 Task: Log work in the project ZestTech for the issue 'Implement a new cloud-based fleet management system for a company with advanced vehicle tracking and maintenance features' spent time as '6w 1d 19h 22m' and remaining time as '6w 1d 22h 43m' and move to bottom of backlog. Now add the issue to the epic 'IT Service Management (ITSM) Implementation'.
Action: Mouse moved to (213, 63)
Screenshot: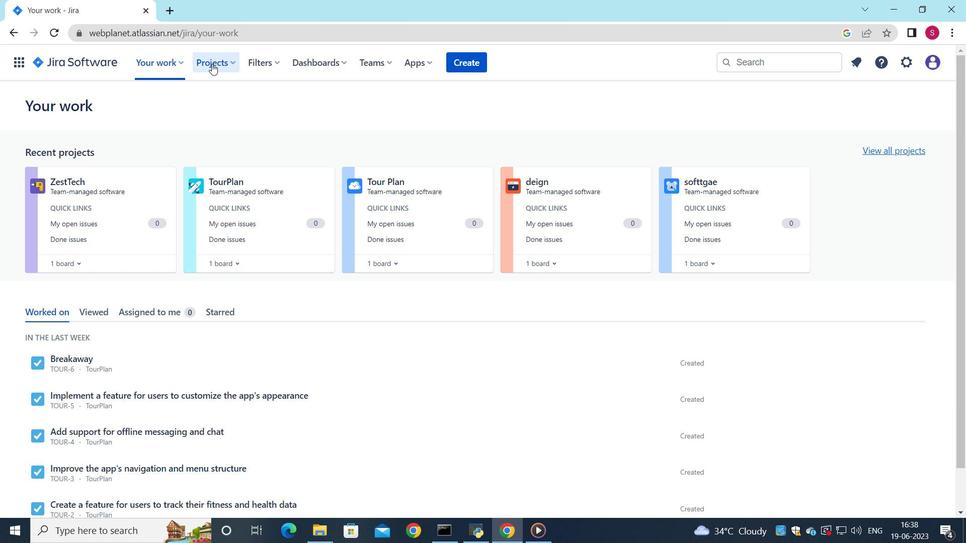 
Action: Mouse pressed left at (213, 63)
Screenshot: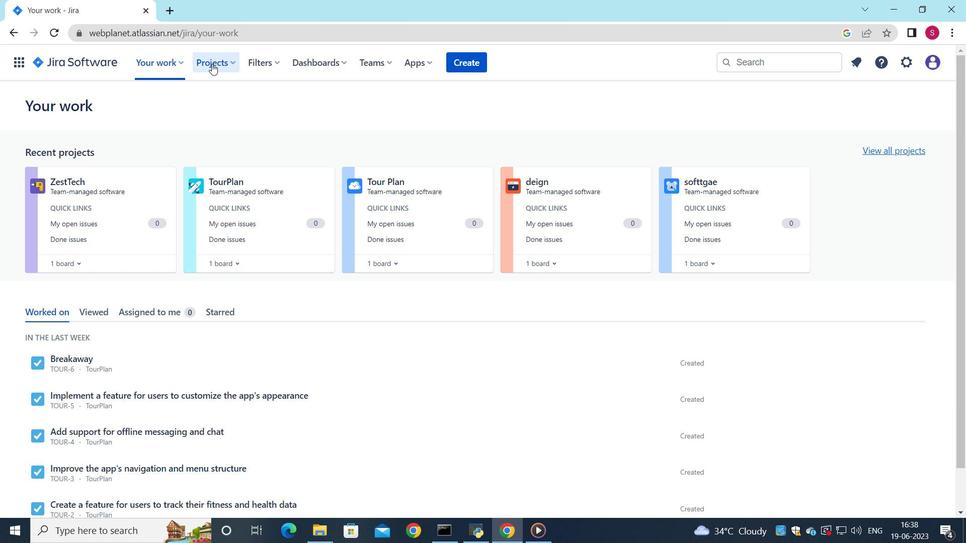 
Action: Mouse moved to (249, 112)
Screenshot: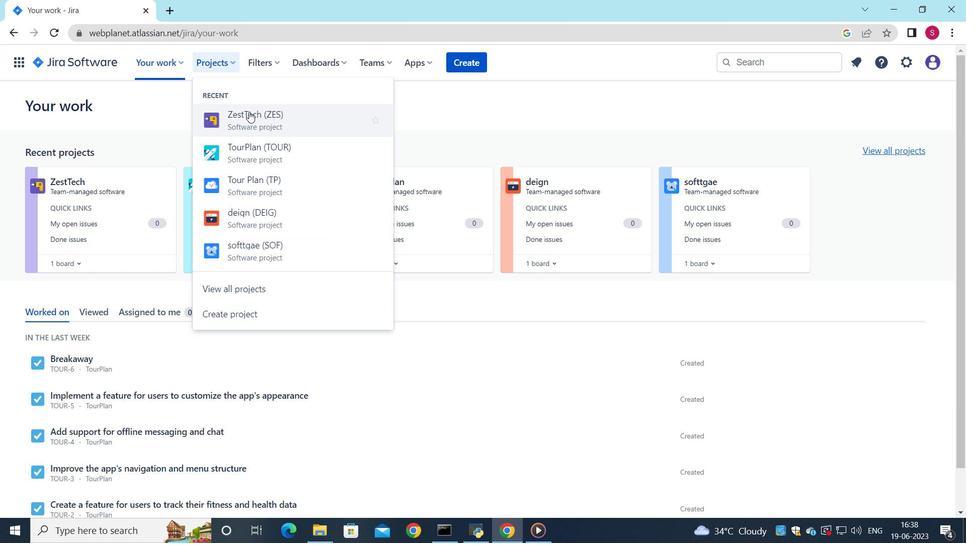 
Action: Mouse pressed left at (249, 112)
Screenshot: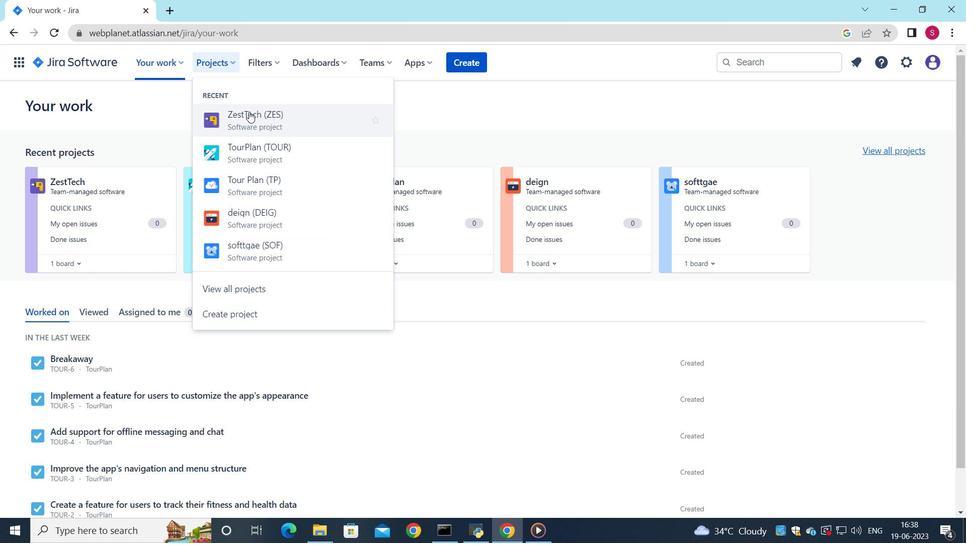 
Action: Mouse moved to (104, 196)
Screenshot: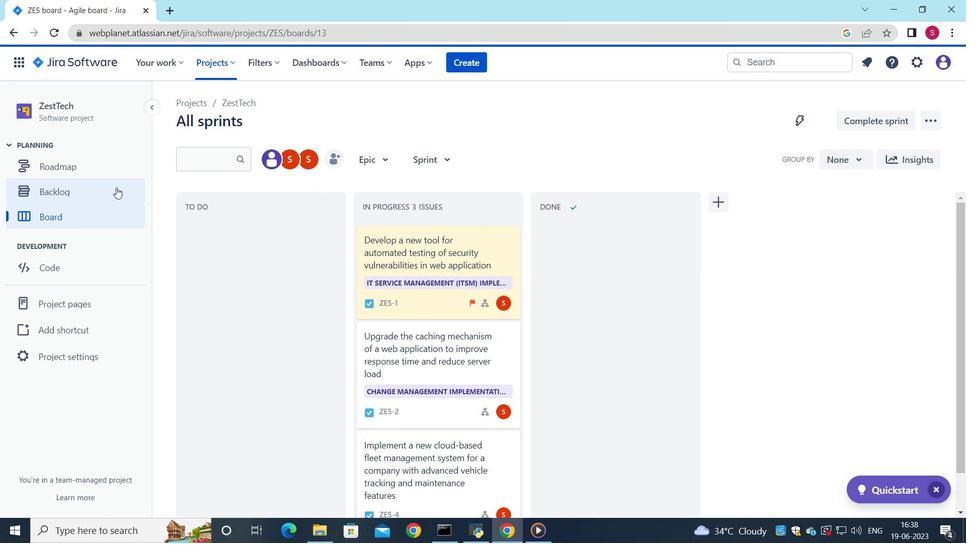 
Action: Mouse pressed left at (104, 196)
Screenshot: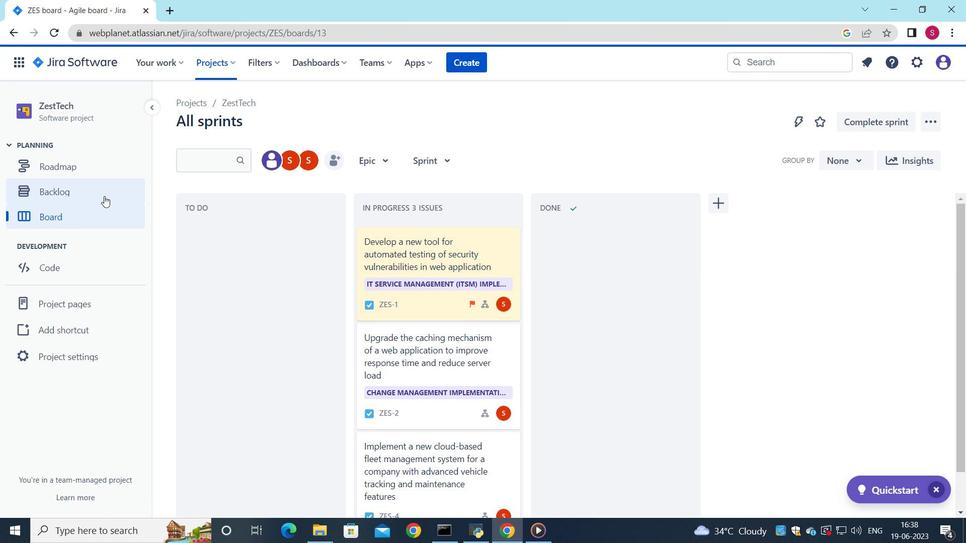
Action: Mouse moved to (725, 362)
Screenshot: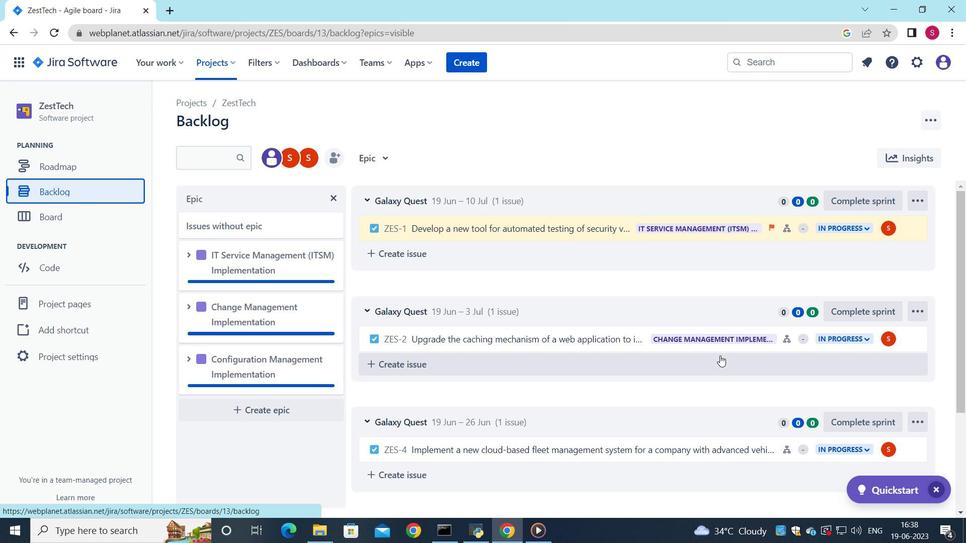 
Action: Mouse scrolled (725, 362) with delta (0, 0)
Screenshot: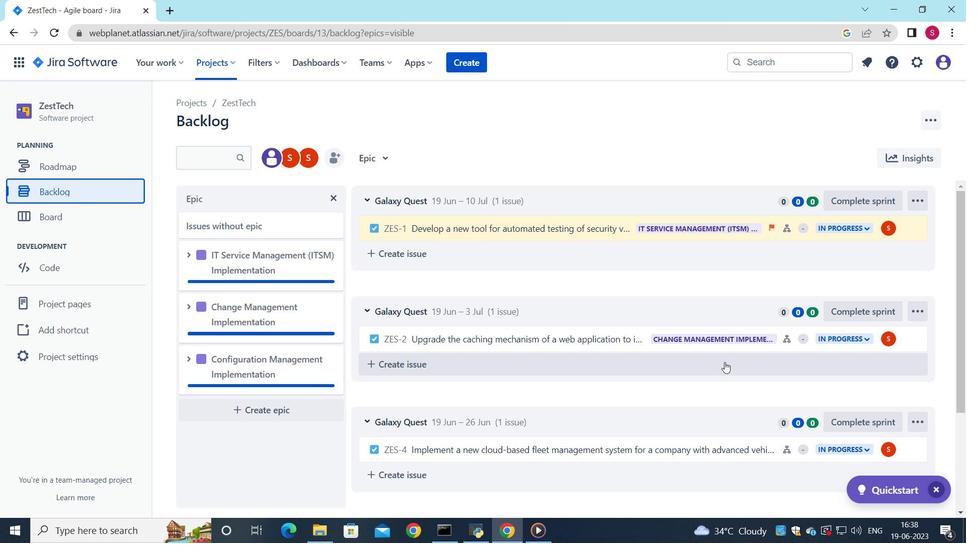 
Action: Mouse scrolled (725, 362) with delta (0, 0)
Screenshot: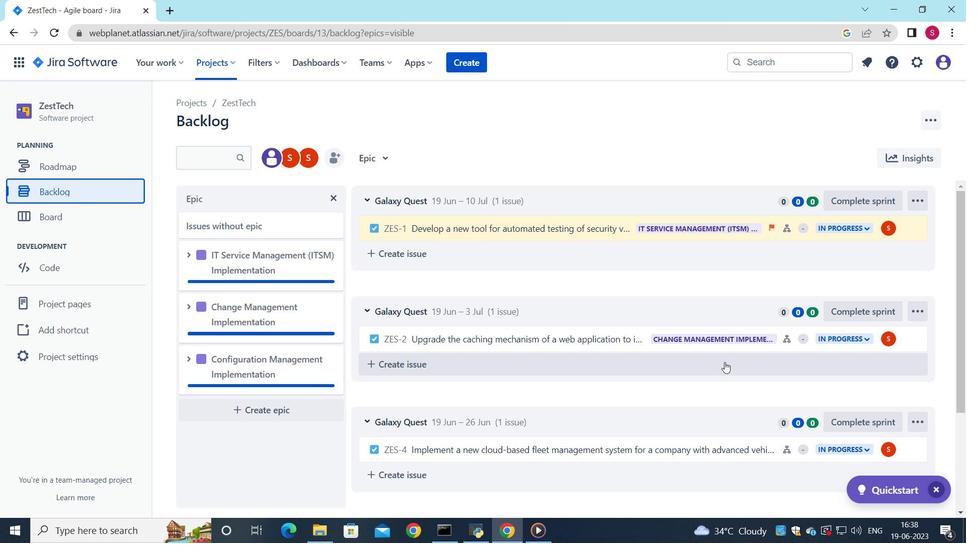 
Action: Mouse scrolled (725, 362) with delta (0, 0)
Screenshot: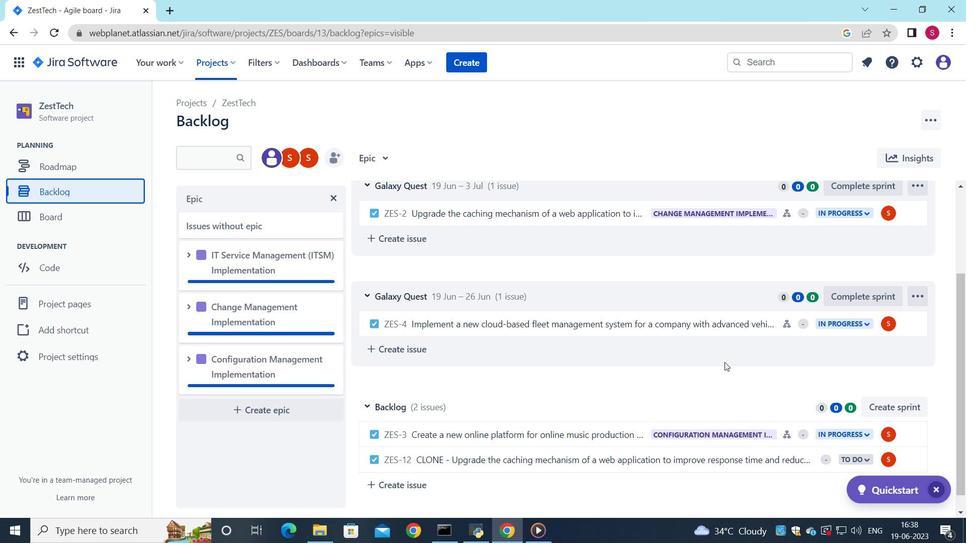 
Action: Mouse scrolled (725, 362) with delta (0, 0)
Screenshot: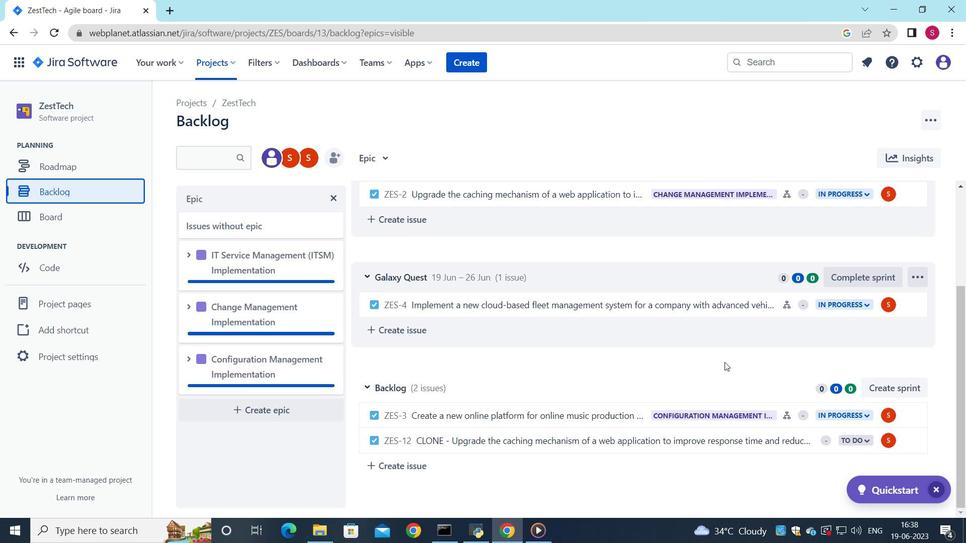 
Action: Mouse moved to (904, 413)
Screenshot: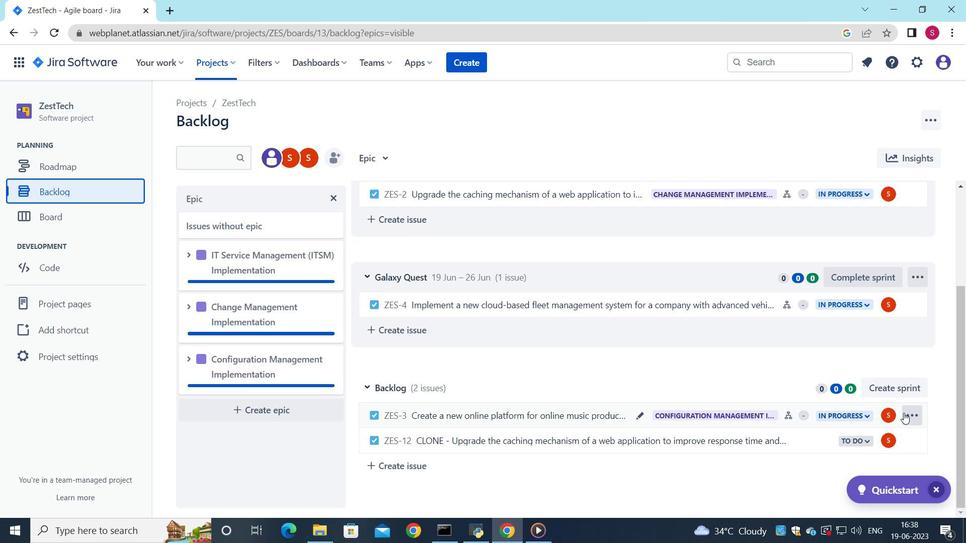 
Action: Mouse pressed left at (904, 413)
Screenshot: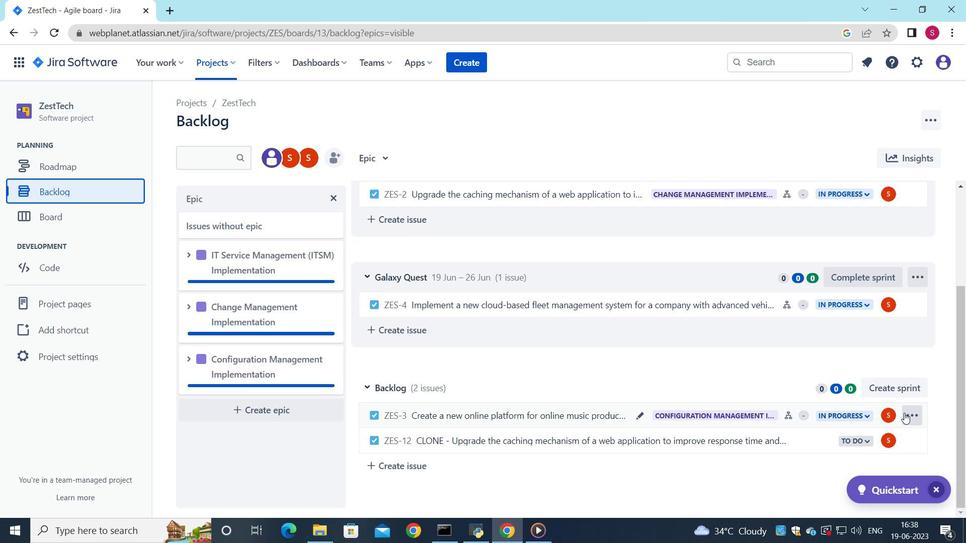 
Action: Mouse moved to (792, 415)
Screenshot: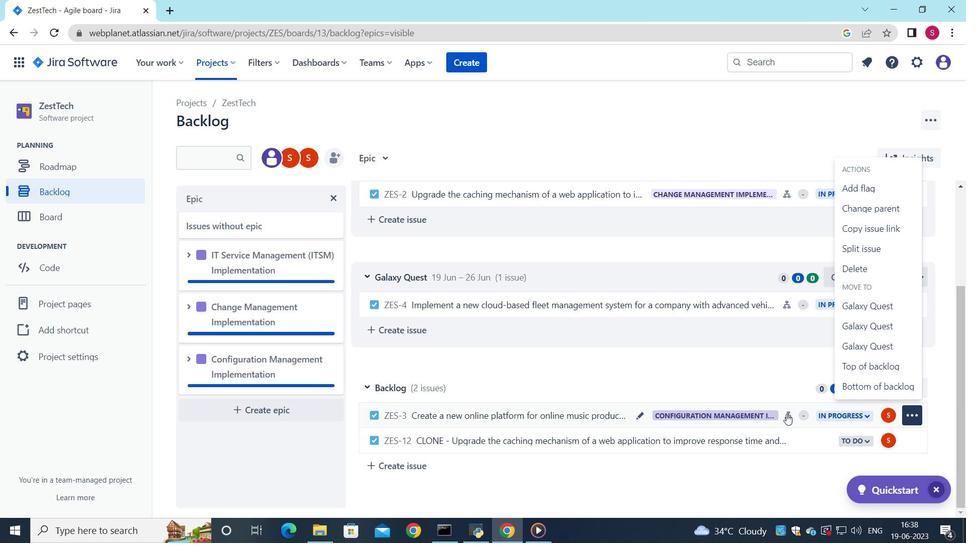 
Action: Mouse pressed left at (792, 415)
Screenshot: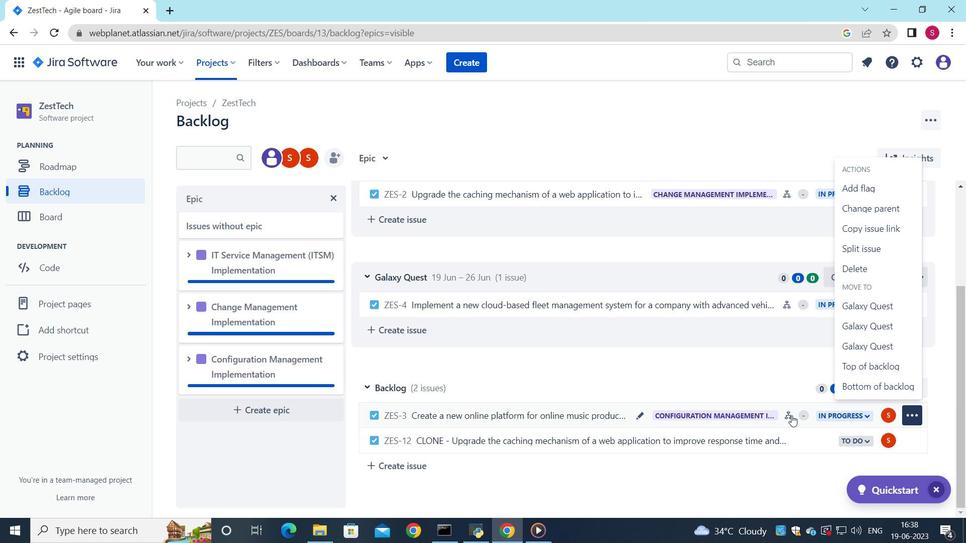 
Action: Mouse moved to (791, 417)
Screenshot: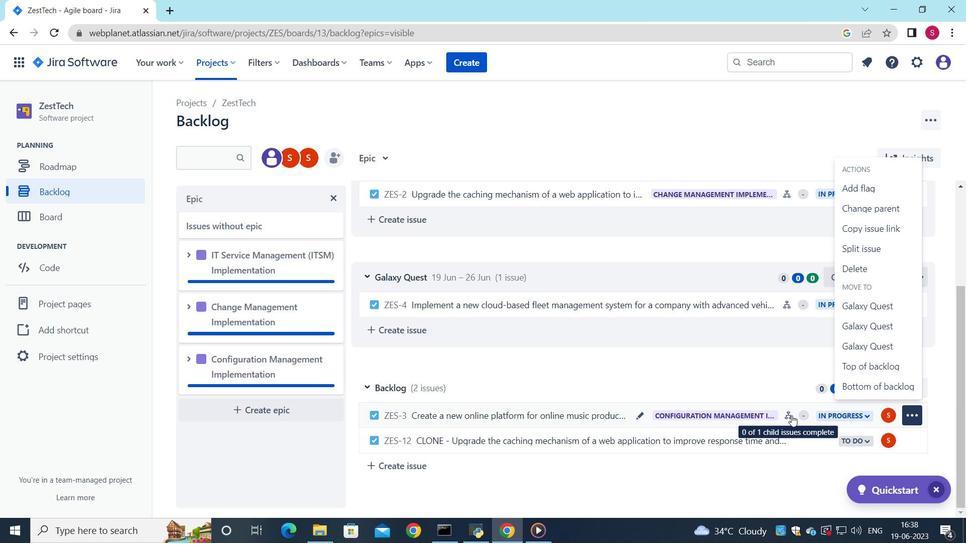 
Action: Mouse pressed left at (791, 417)
Screenshot: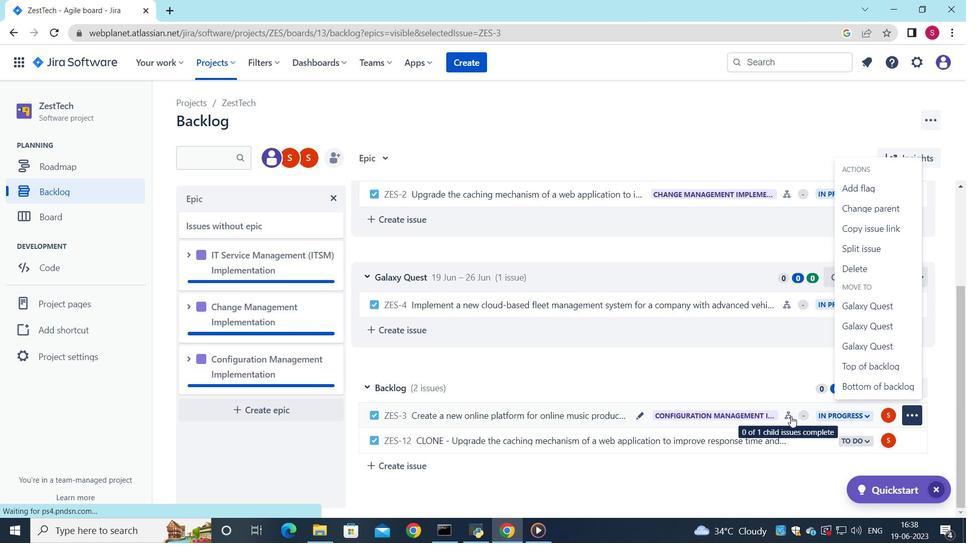 
Action: Mouse moved to (911, 193)
Screenshot: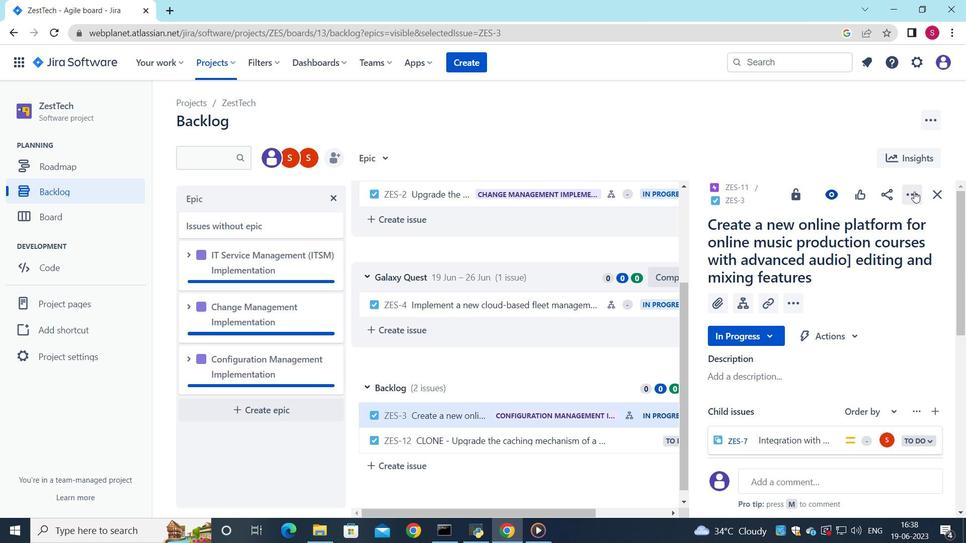 
Action: Mouse pressed left at (911, 193)
Screenshot: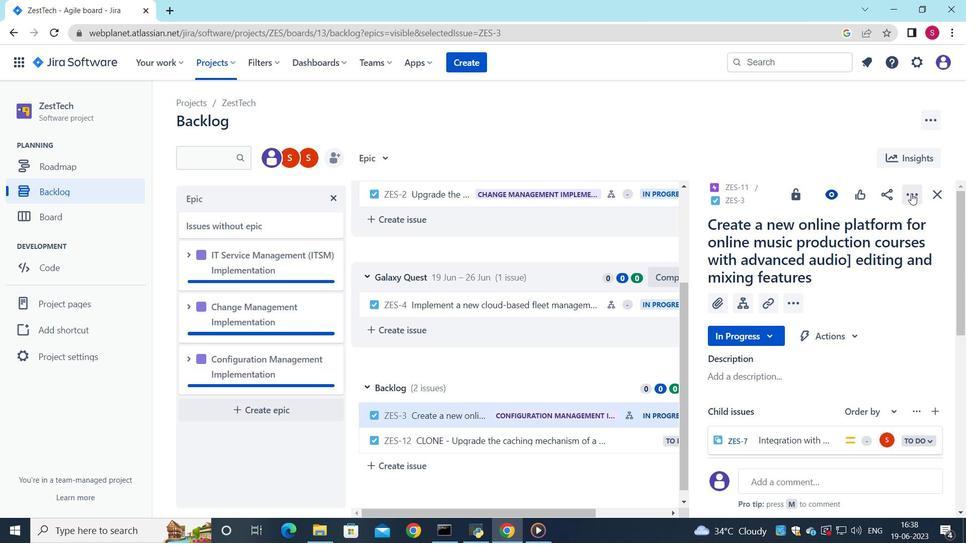 
Action: Mouse moved to (831, 68)
Screenshot: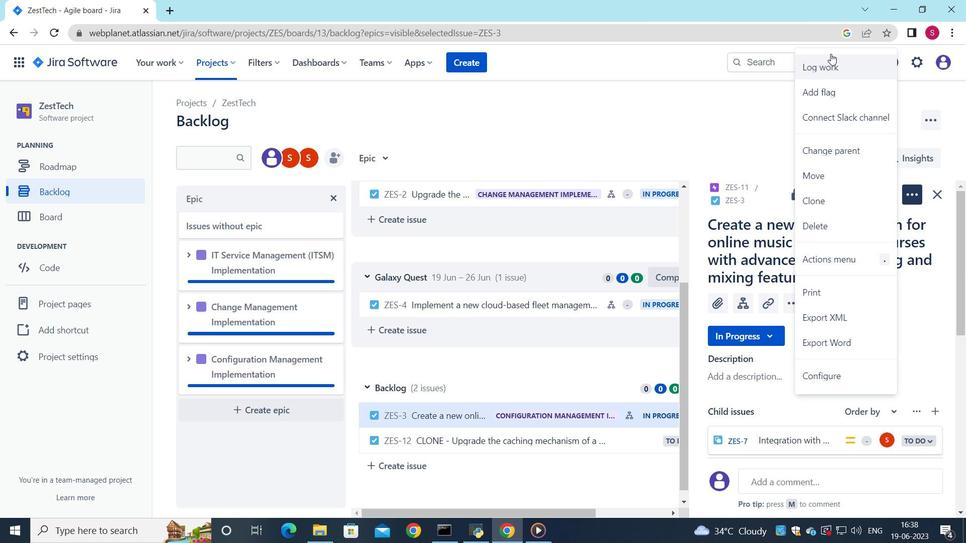 
Action: Mouse pressed left at (831, 68)
Screenshot: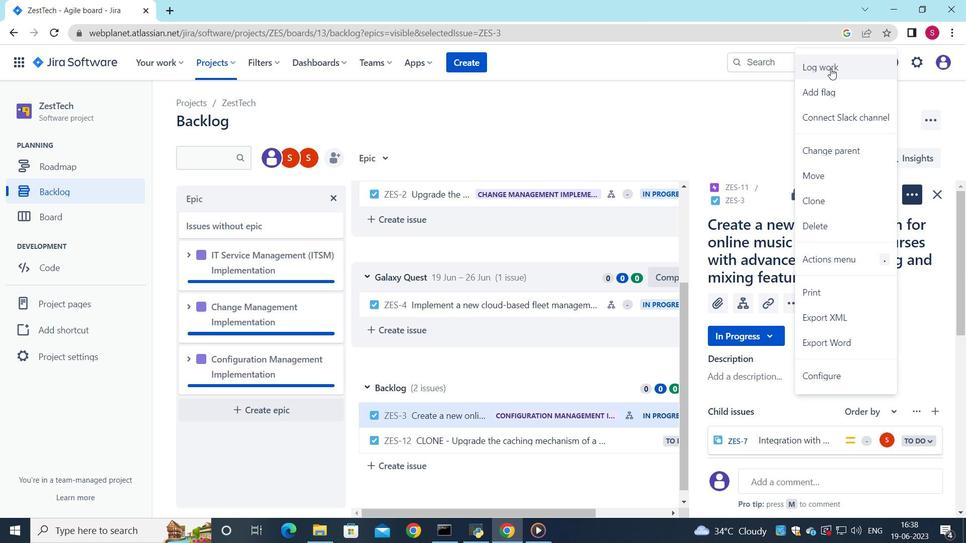 
Action: Mouse moved to (403, 199)
Screenshot: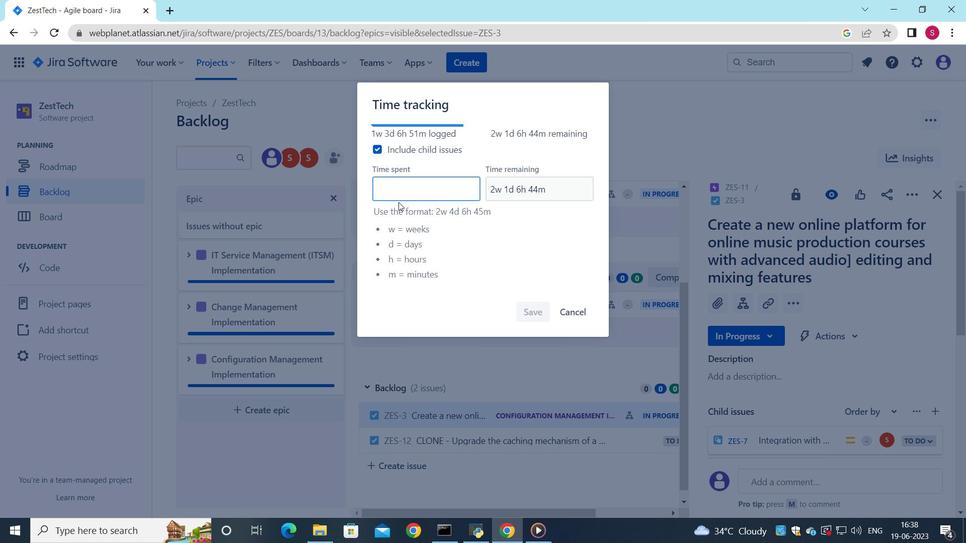 
Action: Key pressed 6w<Key.space>1d<Key.space>19<Key.space><Key.backspace>h<Key.space>22m
Screenshot: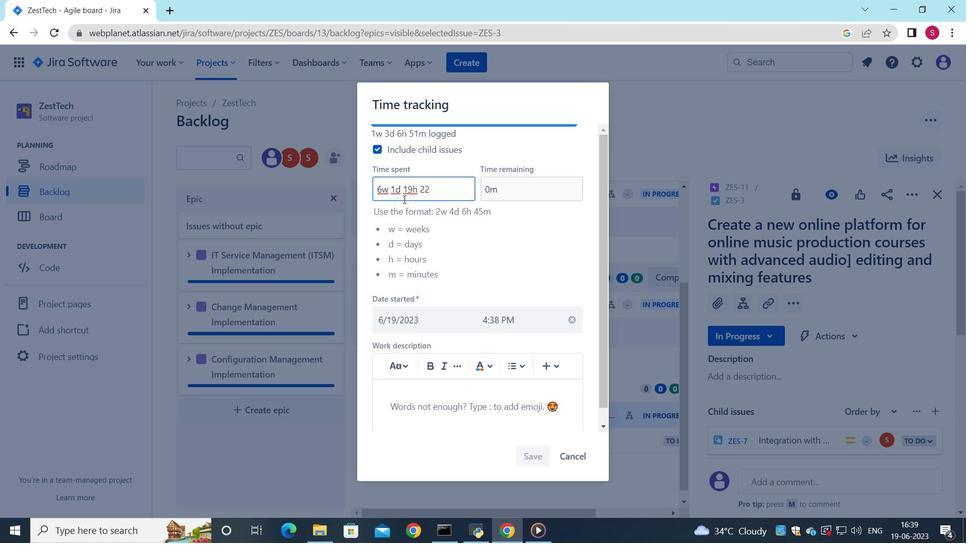 
Action: Mouse moved to (518, 191)
Screenshot: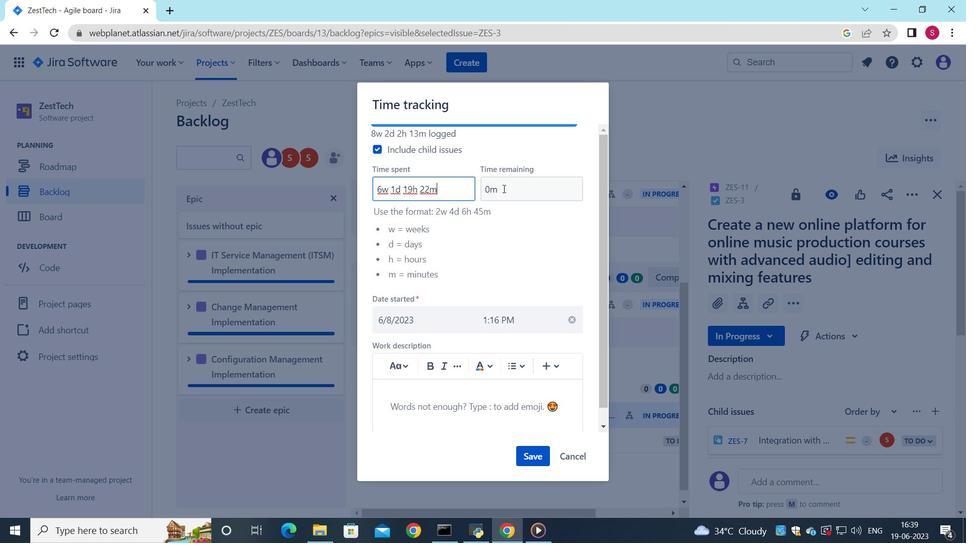 
Action: Mouse pressed left at (518, 191)
Screenshot: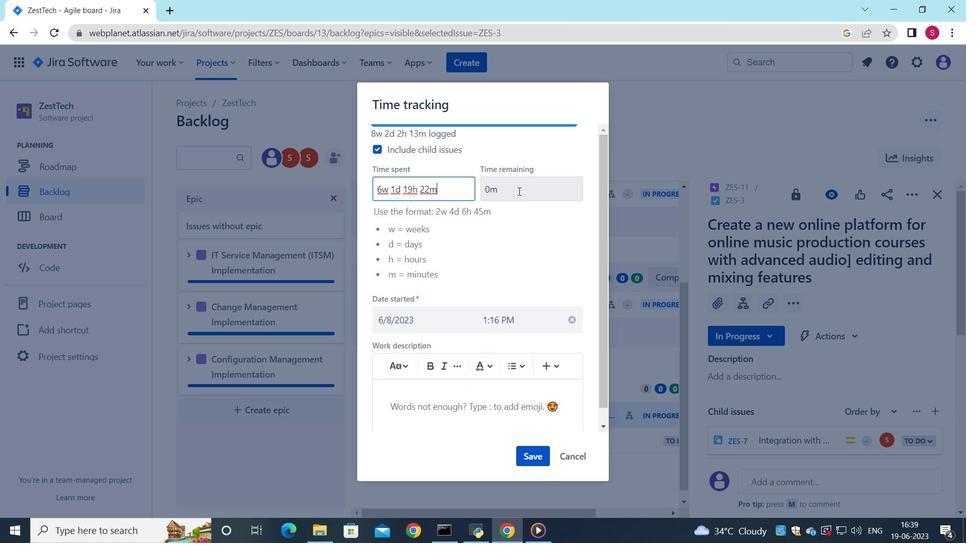 
Action: Key pressed <Key.backspace><Key.backspace>6w<Key.space>1d<Key.space>22h<Key.space>43m
Screenshot: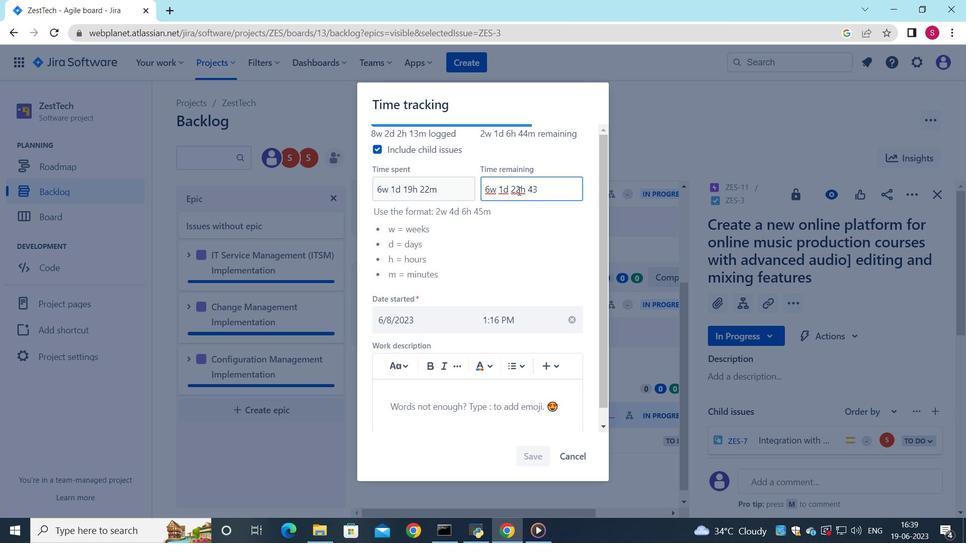 
Action: Mouse moved to (535, 460)
Screenshot: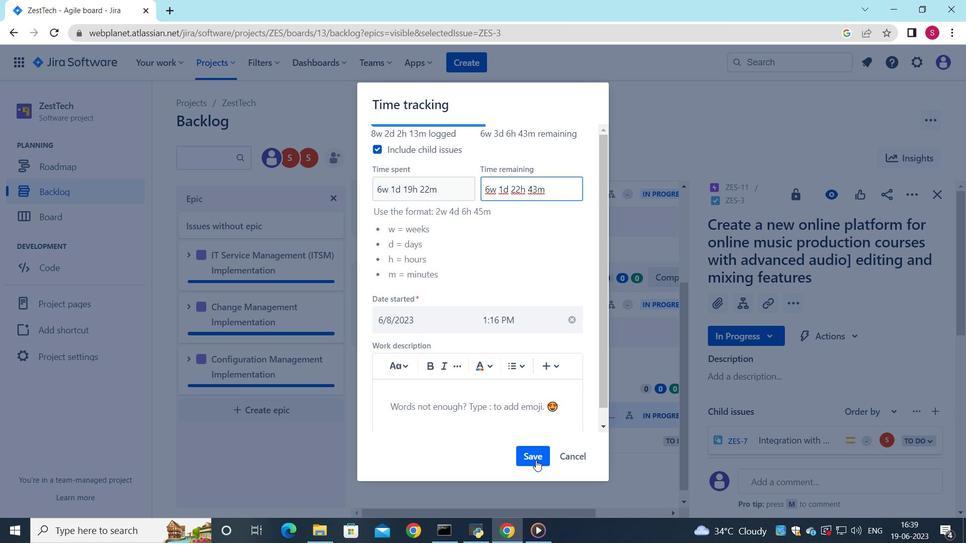 
Action: Mouse pressed left at (535, 460)
Screenshot: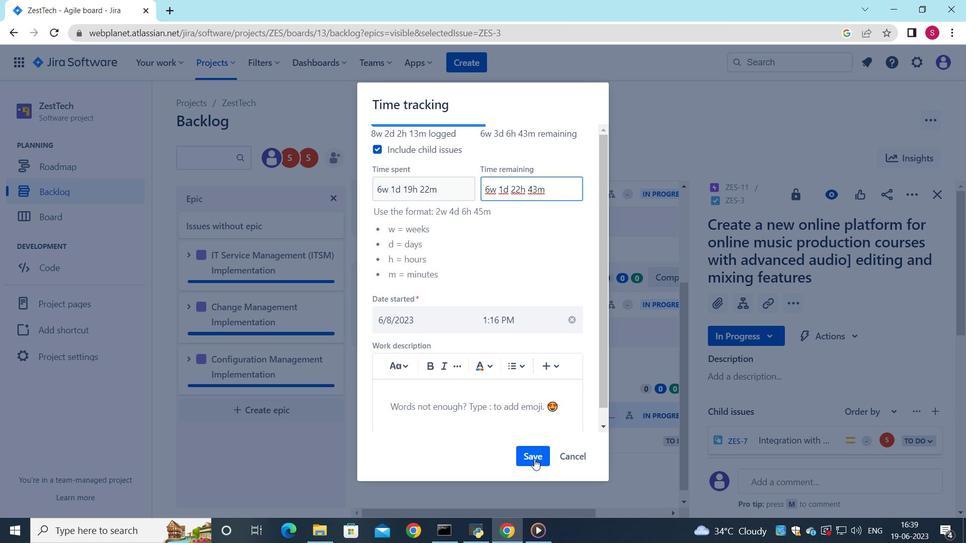 
Action: Mouse moved to (938, 195)
Screenshot: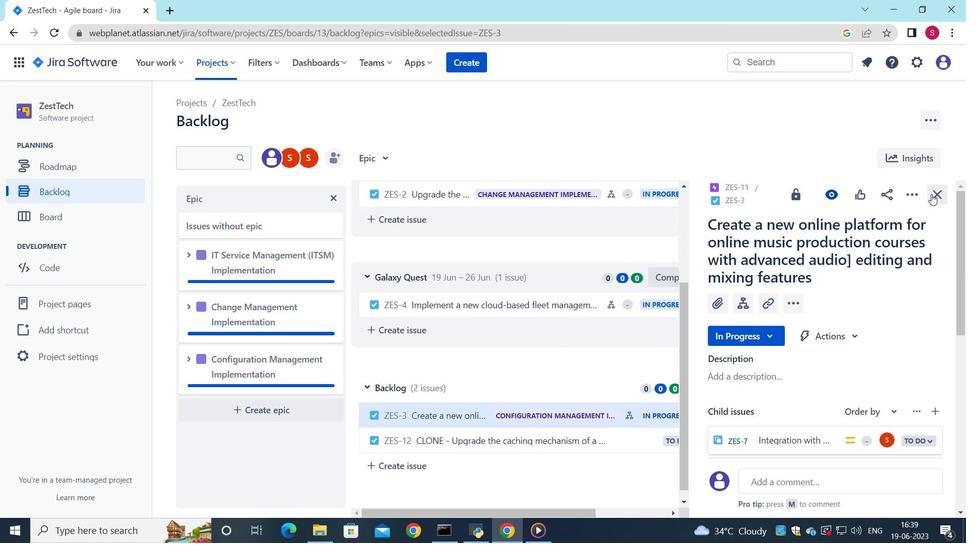 
Action: Mouse pressed left at (938, 195)
Screenshot: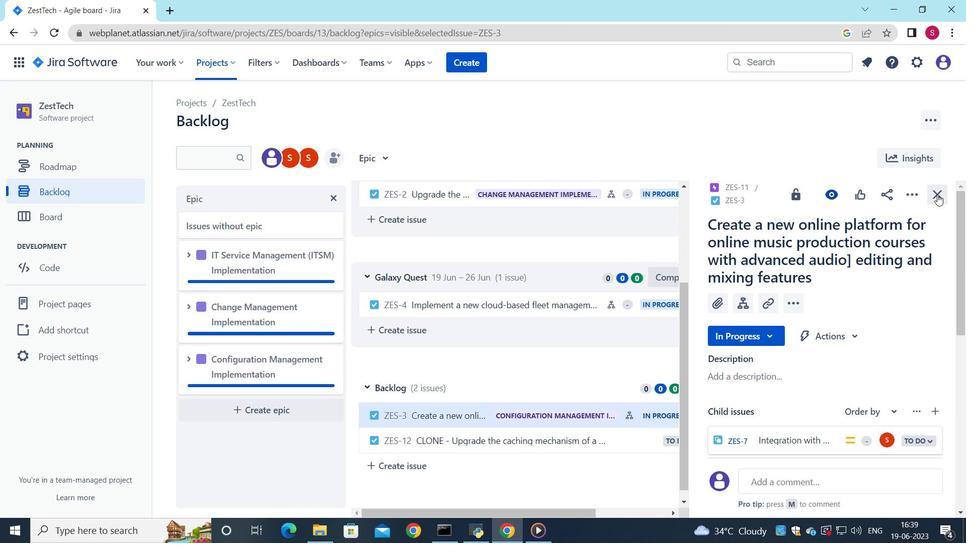 
Action: Mouse moved to (914, 412)
Screenshot: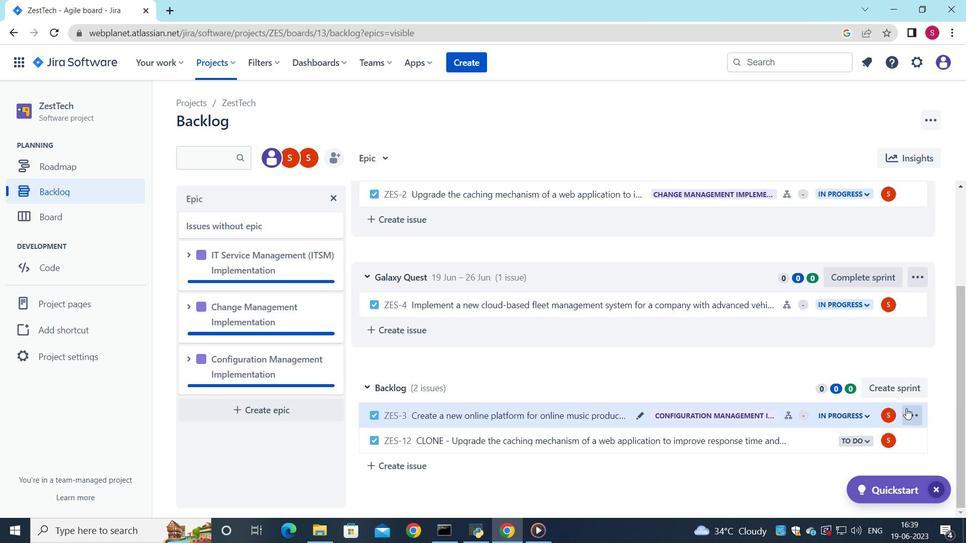 
Action: Mouse pressed left at (914, 412)
Screenshot: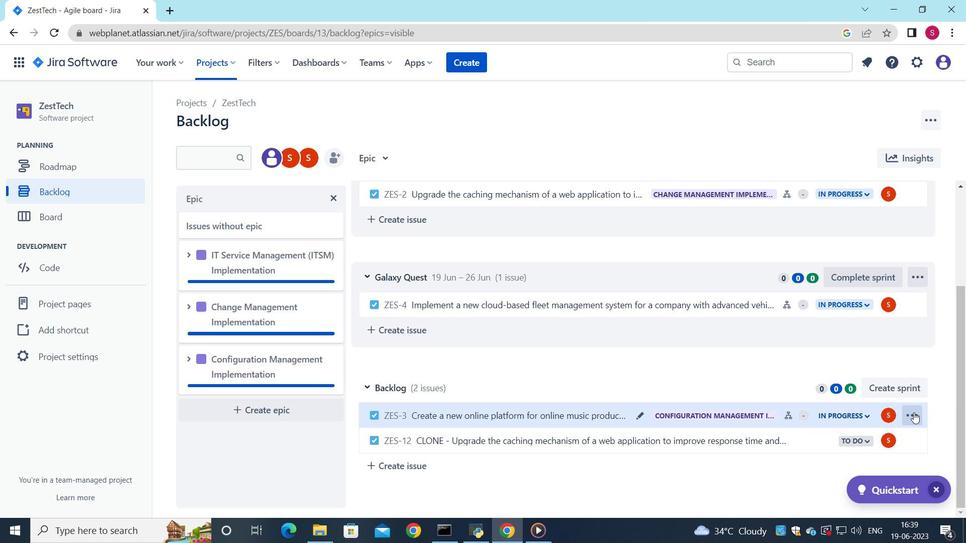 
Action: Mouse moved to (878, 379)
Screenshot: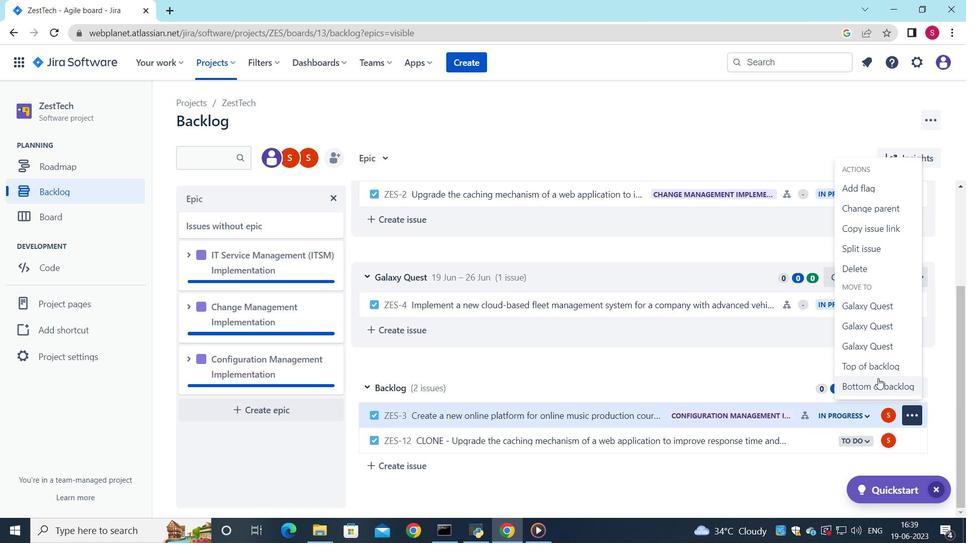 
Action: Mouse pressed left at (878, 379)
Screenshot: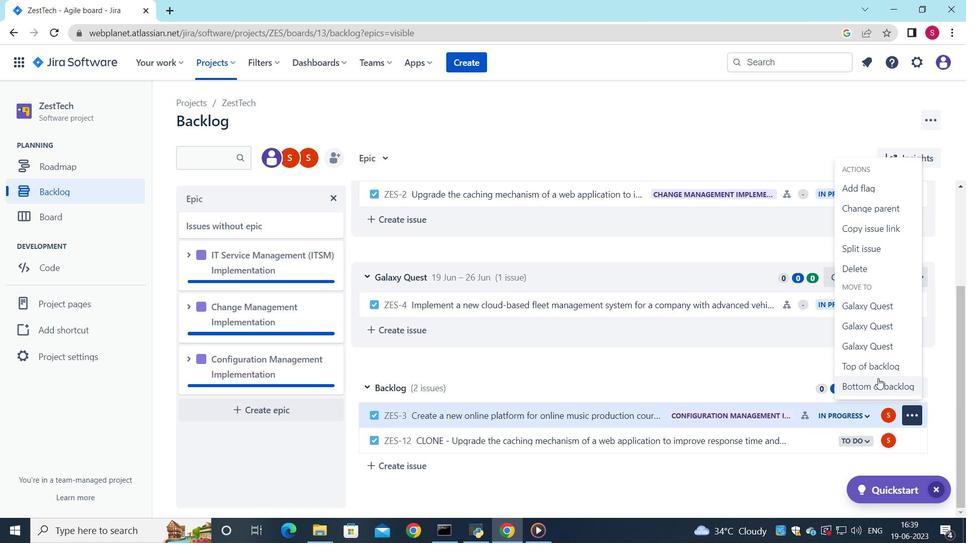 
Action: Mouse moved to (785, 416)
Screenshot: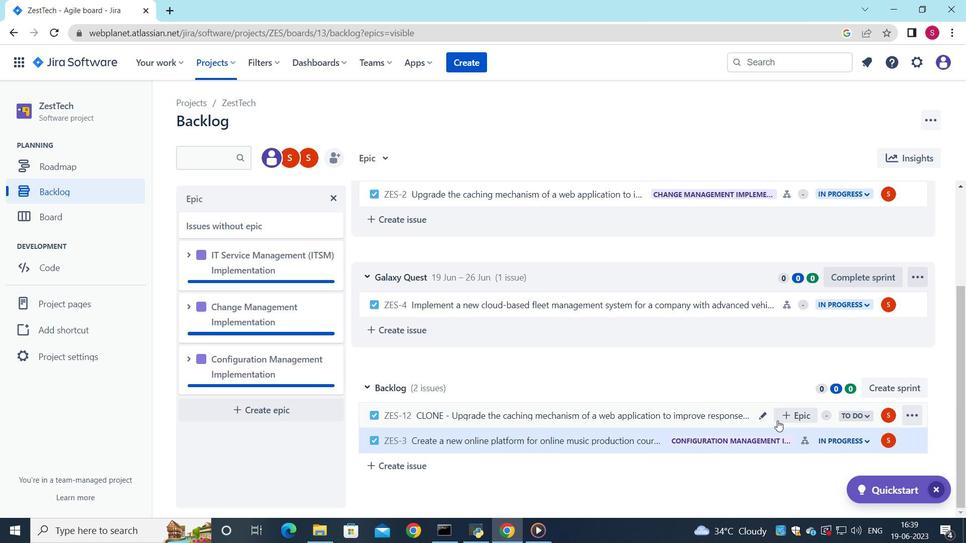 
Action: Mouse pressed left at (785, 416)
Screenshot: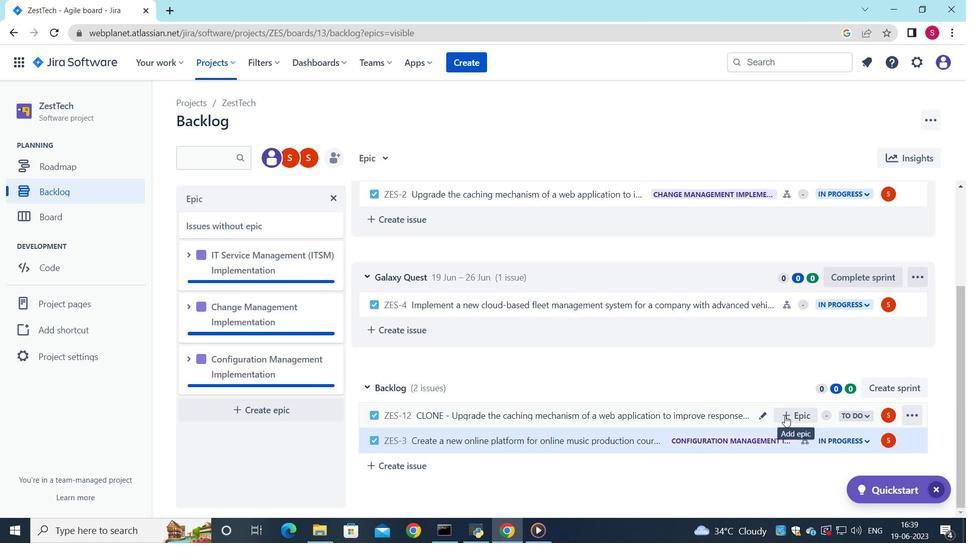 
Action: Mouse moved to (812, 444)
Screenshot: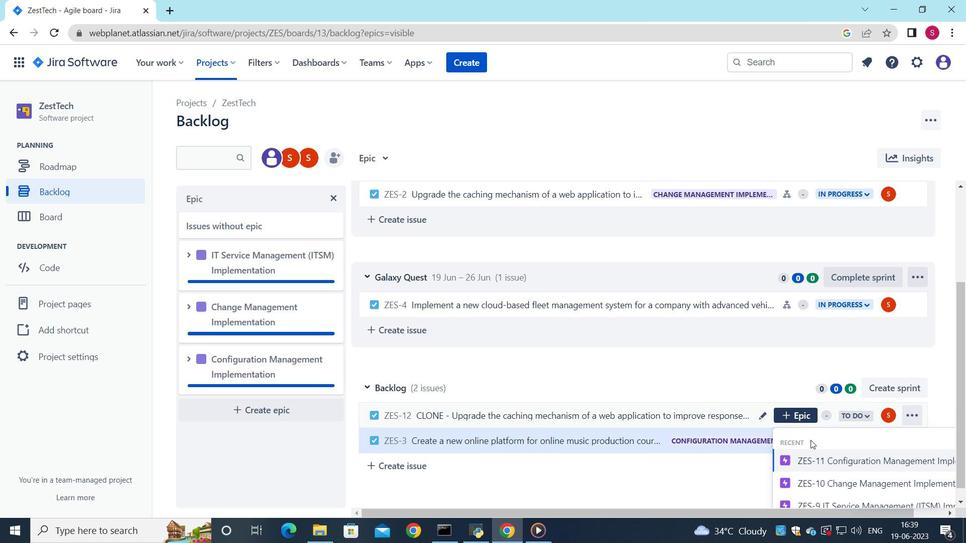 
Action: Mouse scrolled (812, 444) with delta (0, 0)
Screenshot: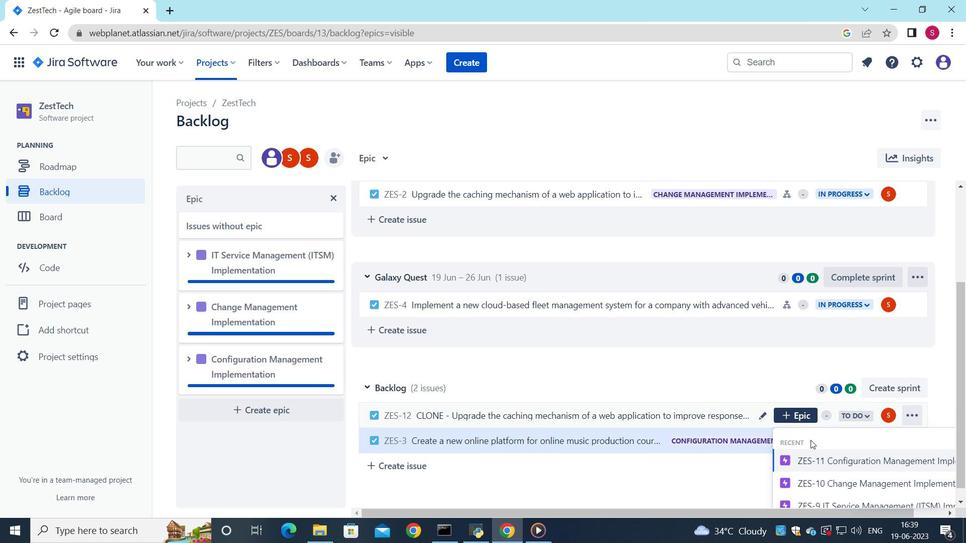 
Action: Mouse moved to (841, 503)
Screenshot: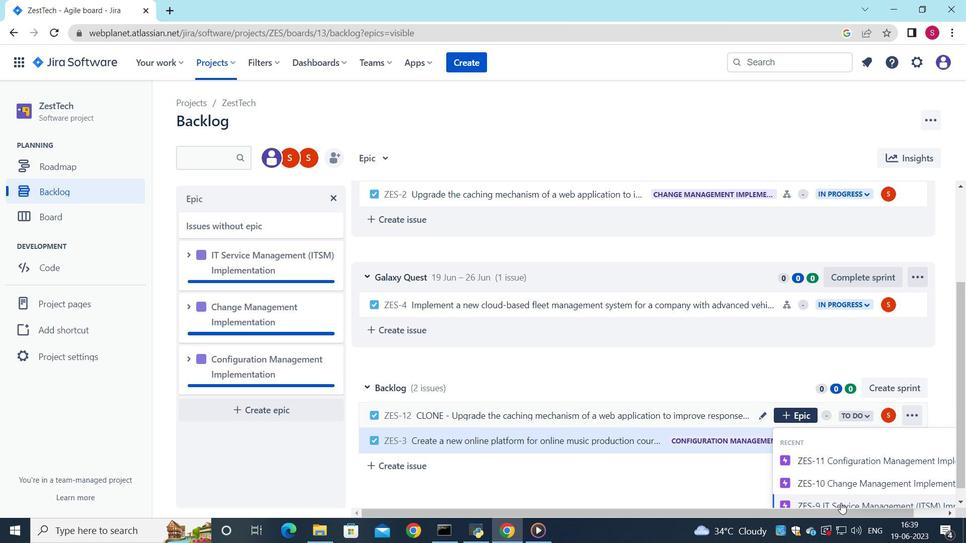 
Action: Mouse pressed left at (841, 503)
Screenshot: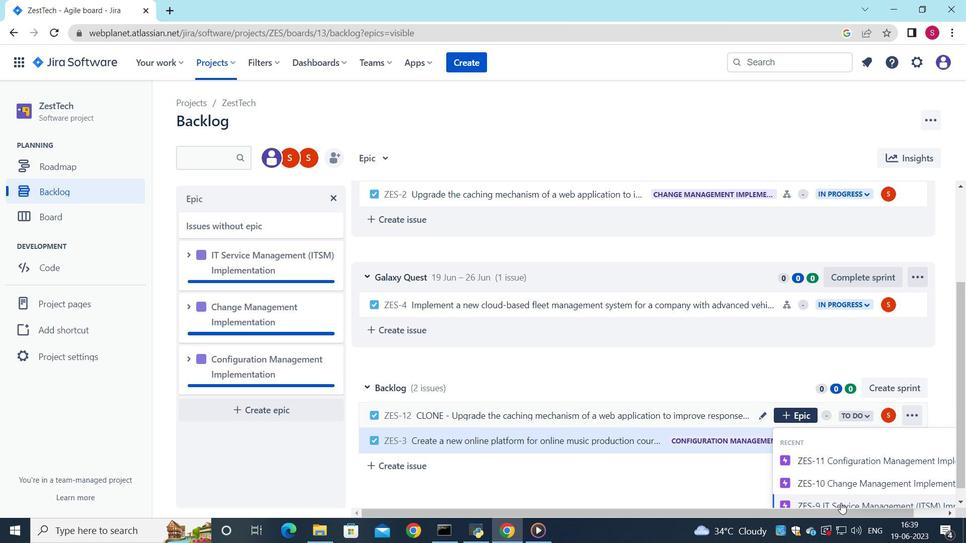 
